 Task: Move all emails   from Email0090 from folder Inbox to folder Archive
Action: Mouse moved to (621, 107)
Screenshot: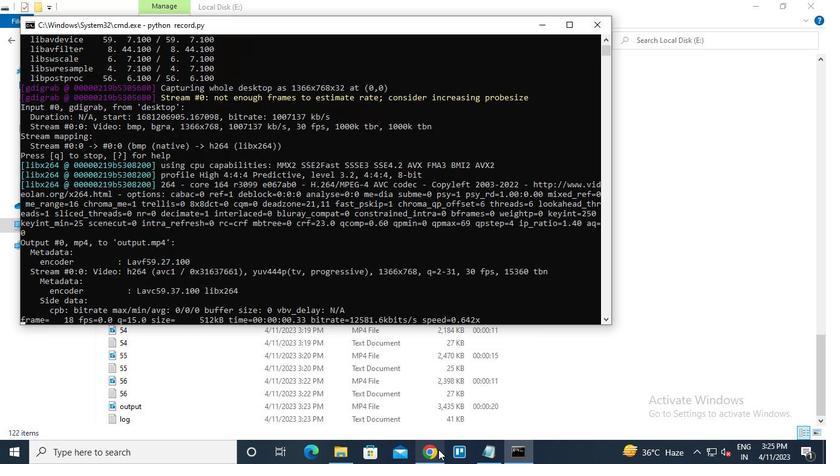 
Action: Mouse pressed left at (621, 107)
Screenshot: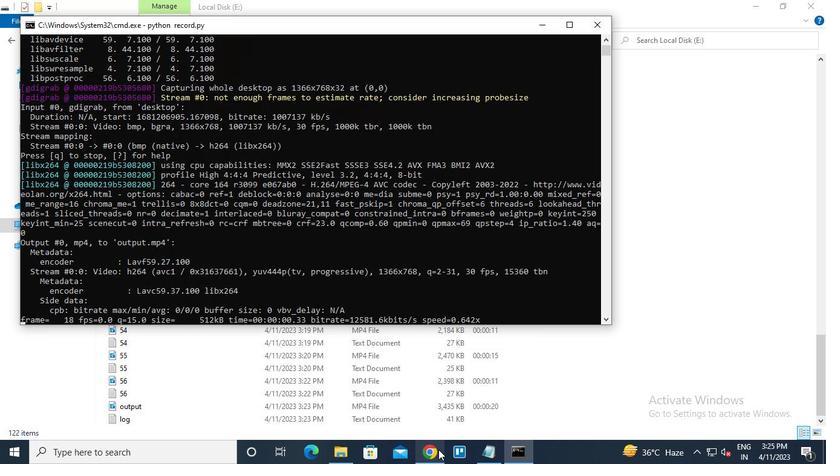 
Action: Mouse moved to (285, 76)
Screenshot: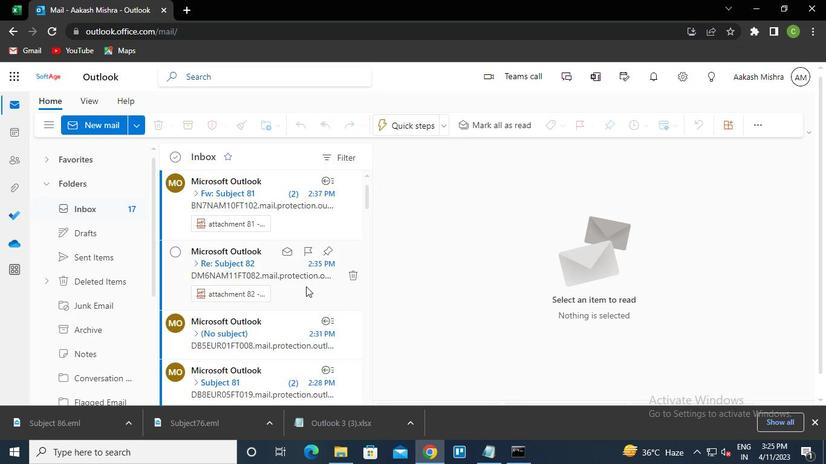 
Action: Mouse pressed left at (285, 76)
Screenshot: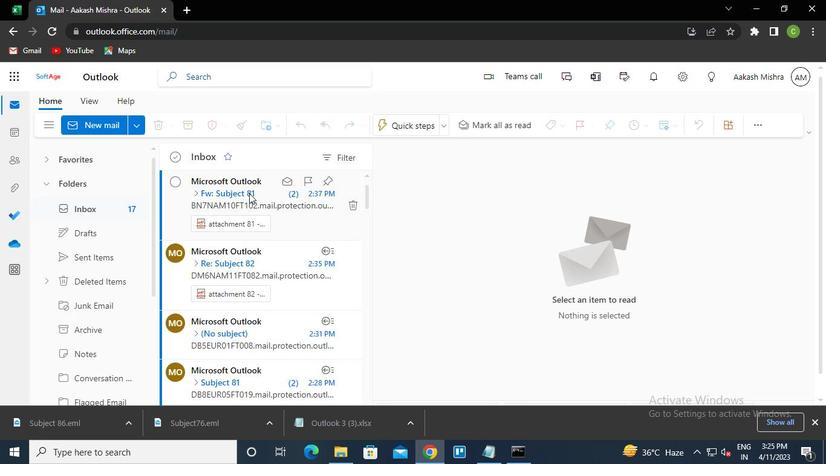 
Action: Keyboard p
Screenshot: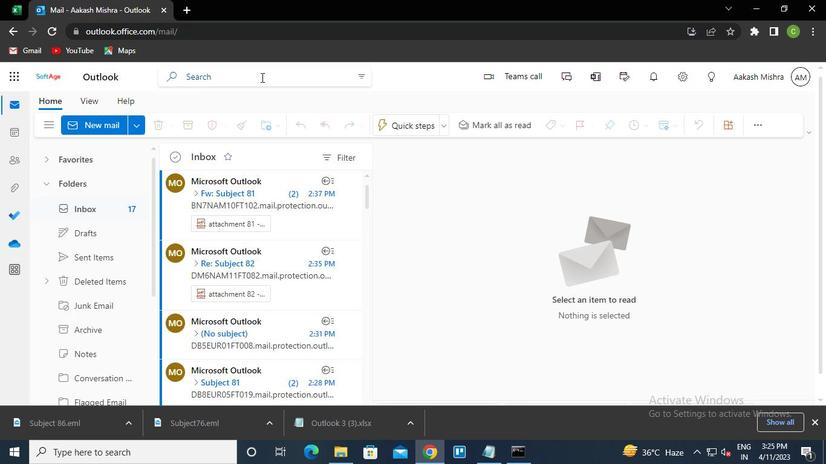 
Action: Keyboard a
Screenshot: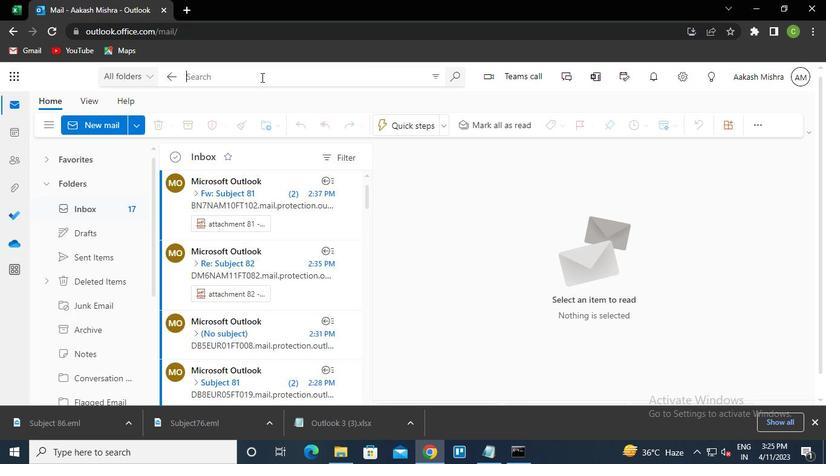 
Action: Keyboard r
Screenshot: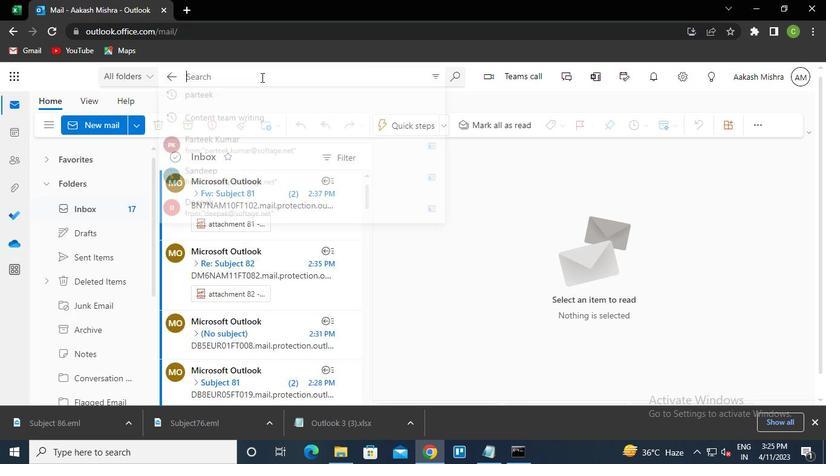 
Action: Keyboard t
Screenshot: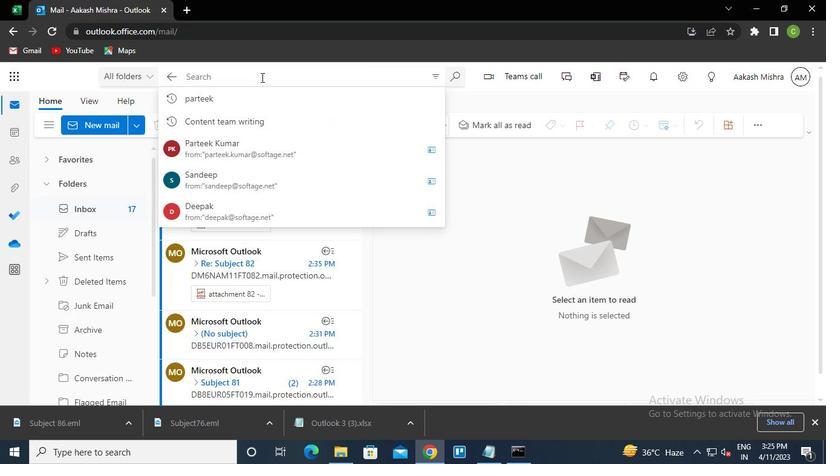 
Action: Keyboard e
Screenshot: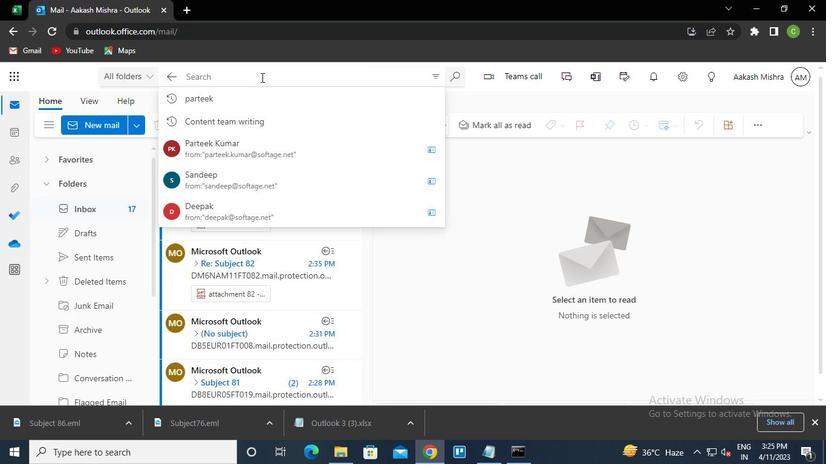 
Action: Keyboard e
Screenshot: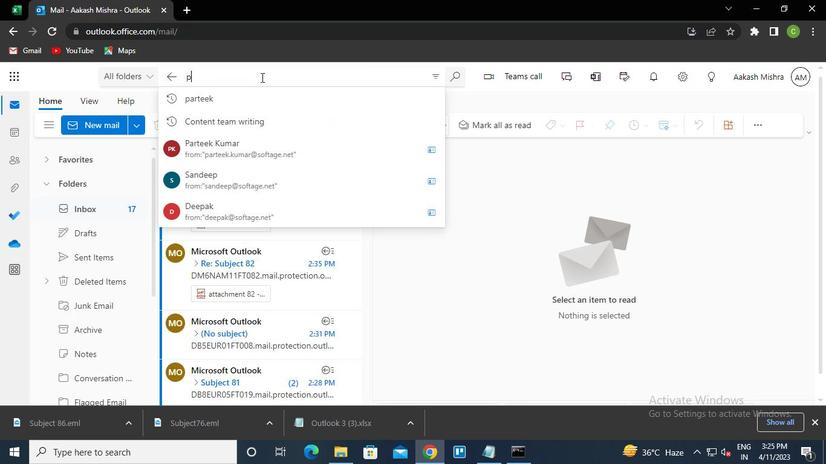 
Action: Keyboard k
Screenshot: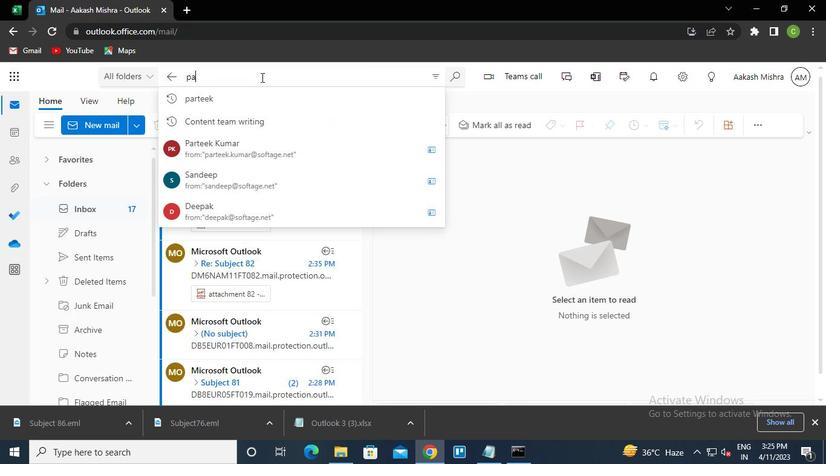 
Action: Keyboard Key.enter
Screenshot: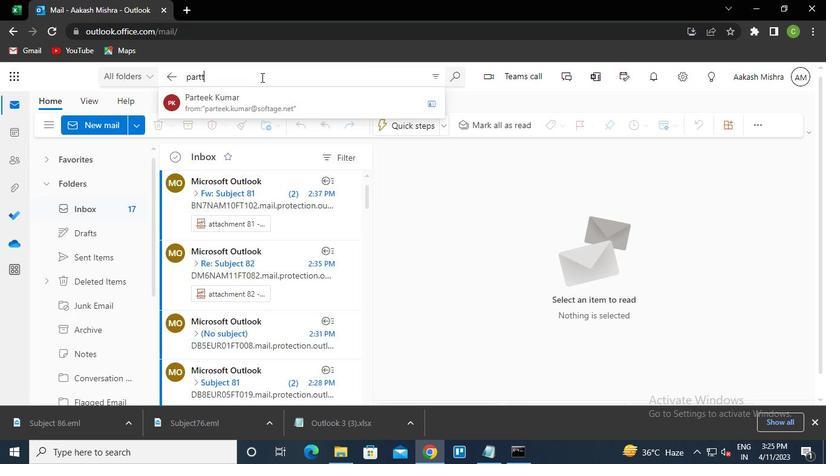 
Action: Mouse moved to (177, 188)
Screenshot: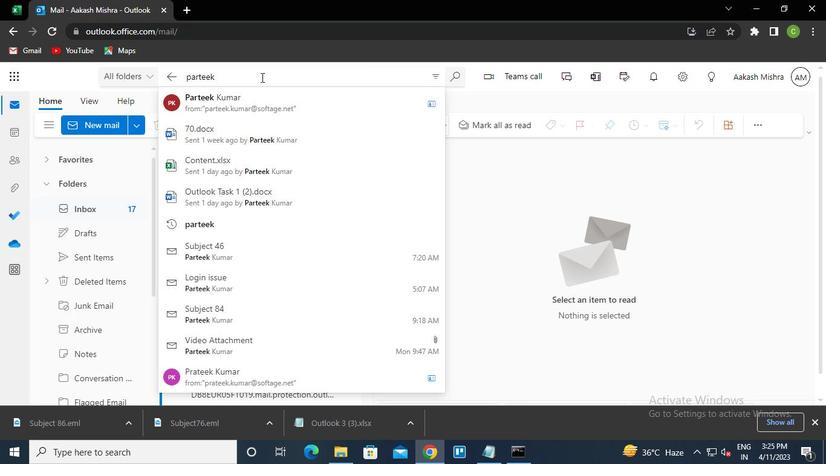 
Action: Mouse pressed left at (177, 188)
Screenshot: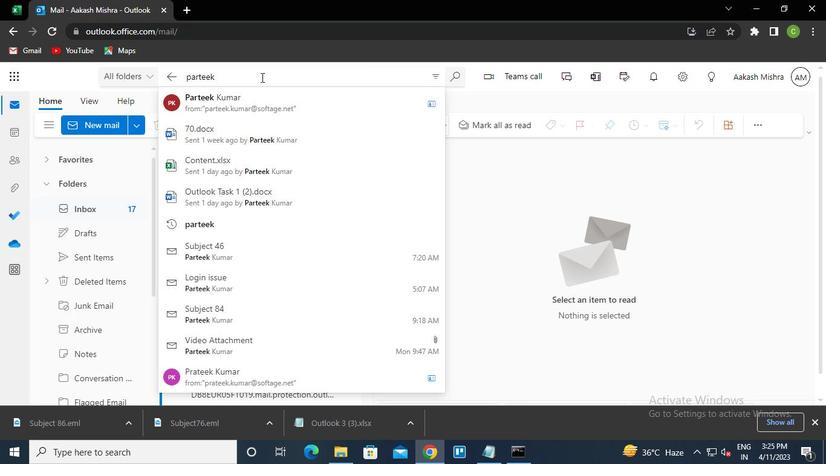 
Action: Mouse moved to (177, 239)
Screenshot: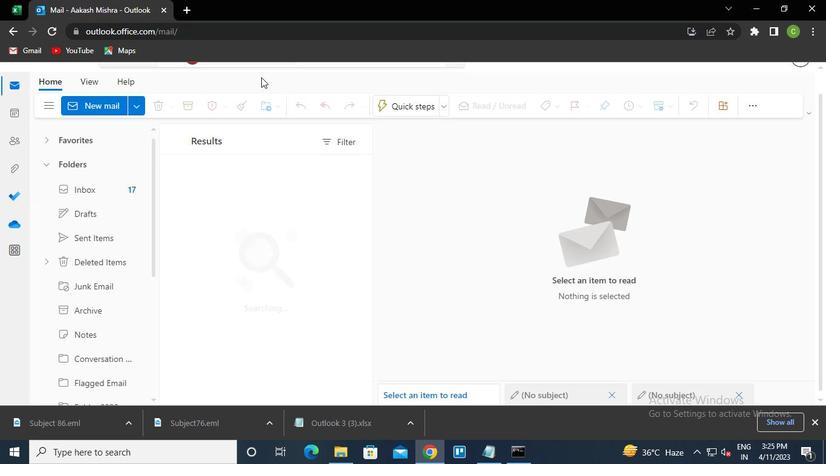 
Action: Mouse pressed left at (177, 239)
Screenshot: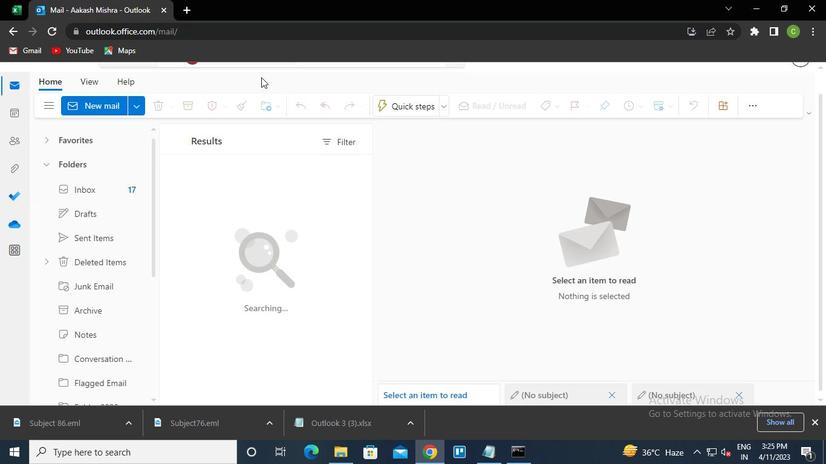 
Action: Mouse moved to (177, 289)
Screenshot: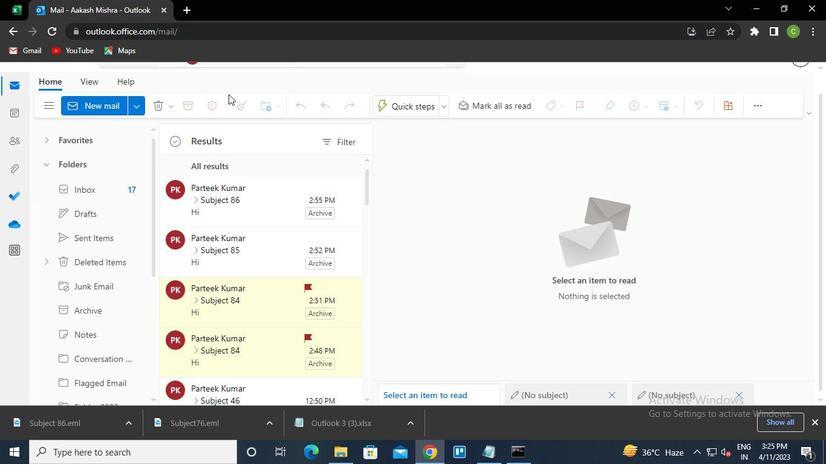 
Action: Mouse pressed left at (177, 289)
Screenshot: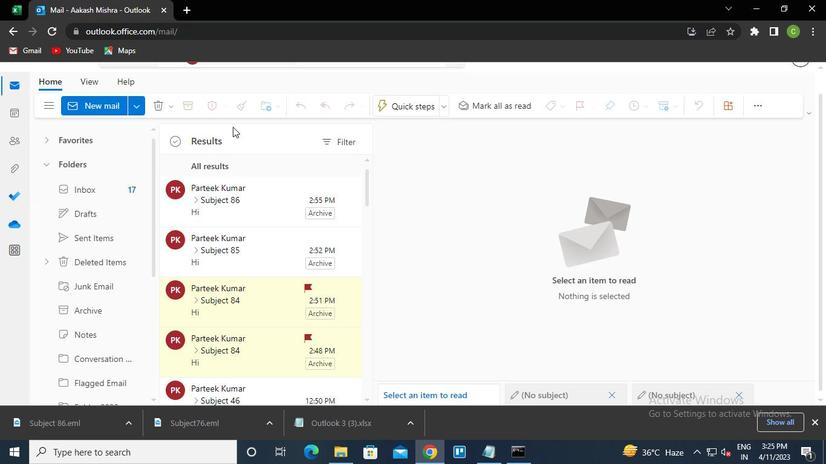 
Action: Mouse moved to (174, 363)
Screenshot: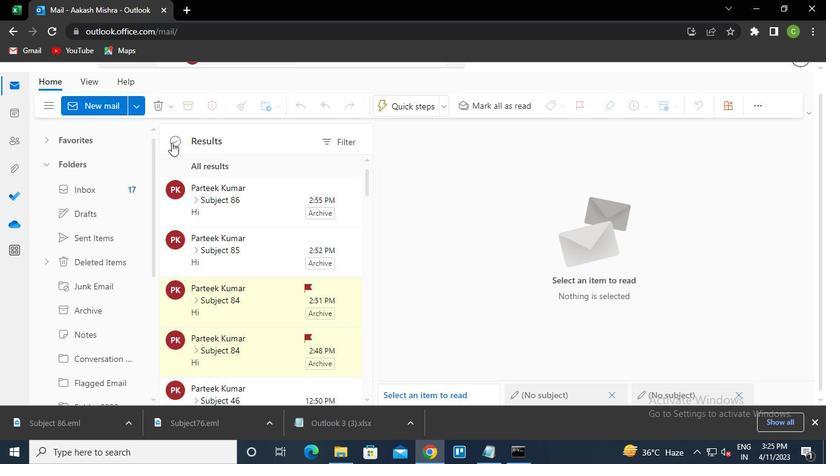 
Action: Mouse pressed left at (174, 363)
Screenshot: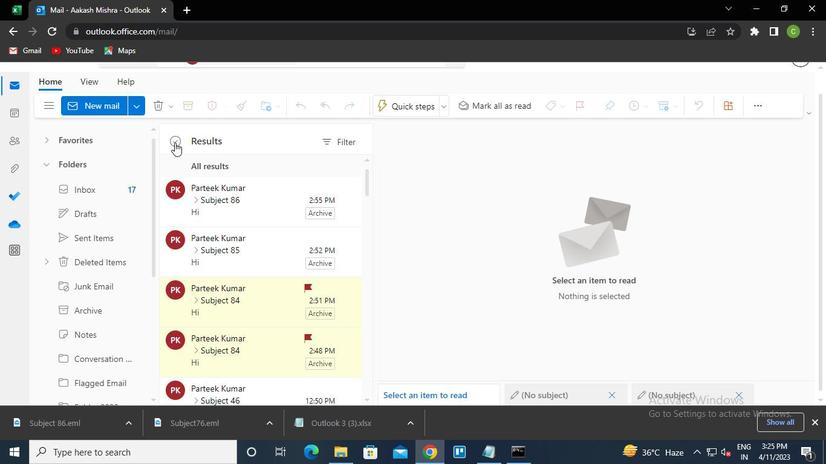 
Action: Mouse moved to (177, 292)
Screenshot: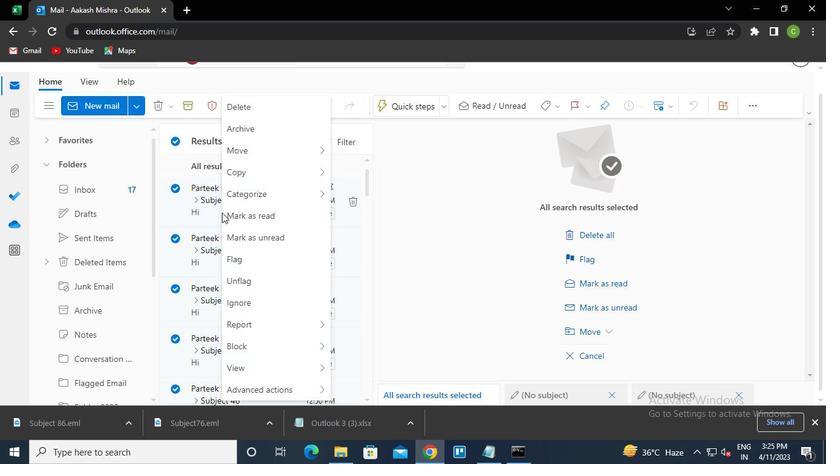 
Action: Mouse pressed left at (177, 292)
Screenshot: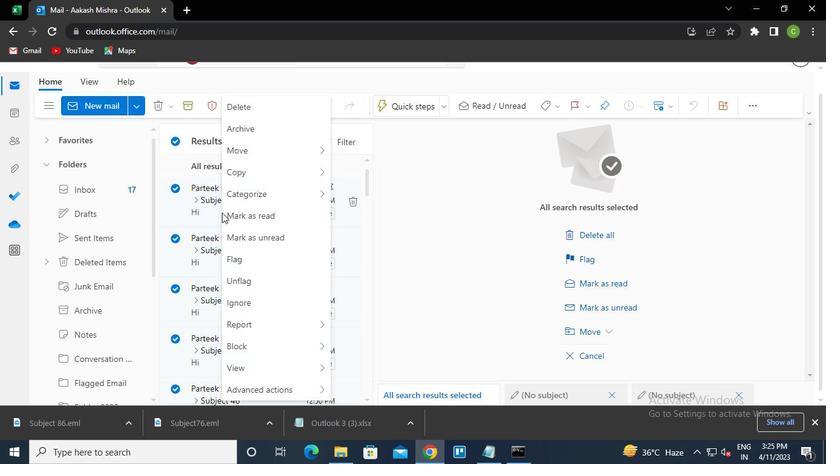 
Action: Mouse moved to (177, 331)
Screenshot: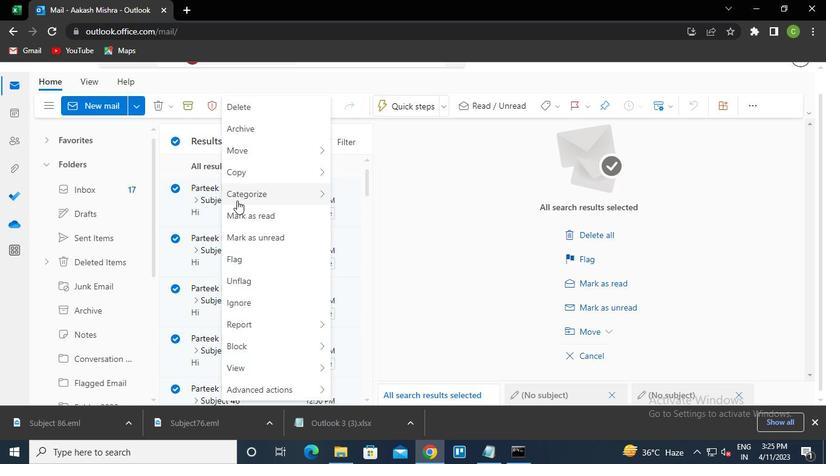 
Action: Mouse pressed left at (177, 331)
Screenshot: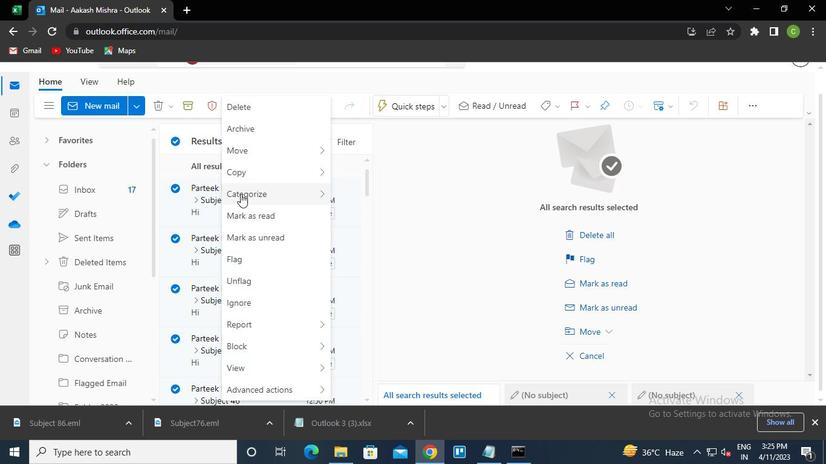 
Action: Mouse moved to (175, 272)
Screenshot: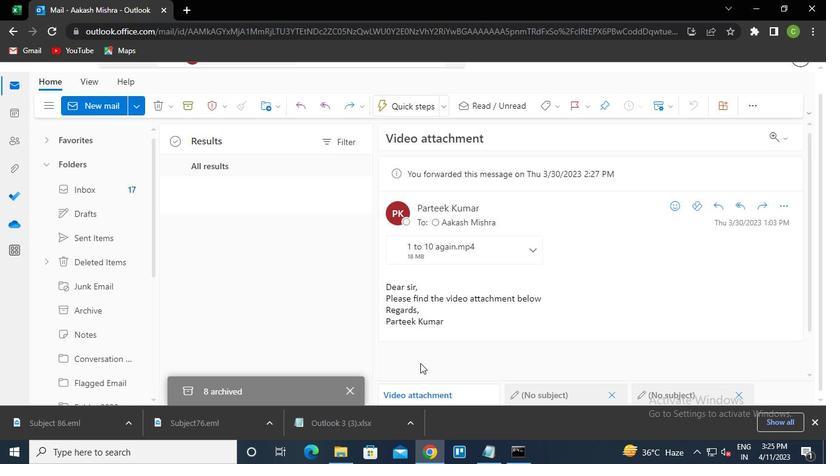 
Action: Mouse pressed left at (175, 272)
Screenshot: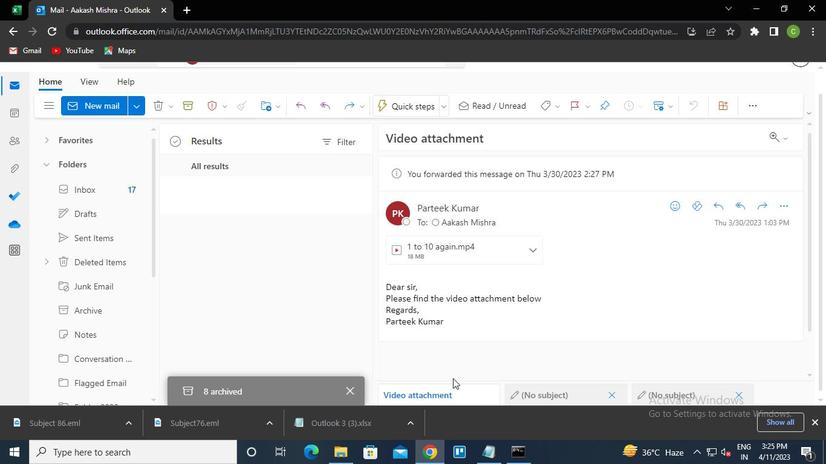 
Action: Mouse moved to (177, 319)
Screenshot: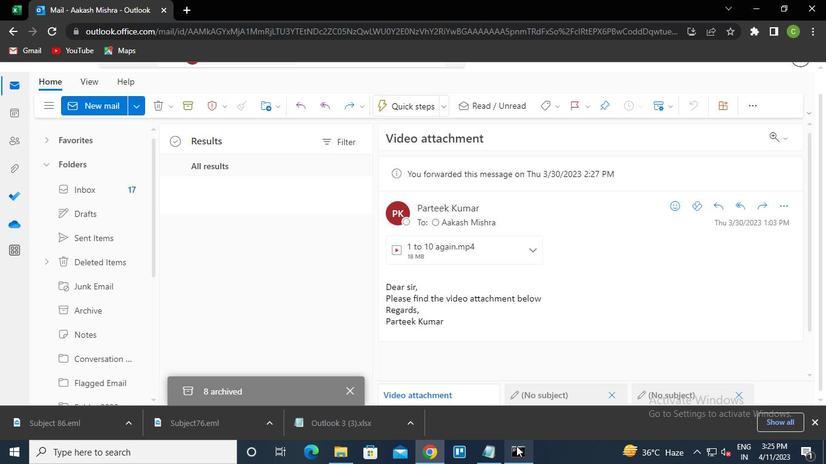 
Action: Mouse pressed left at (177, 319)
Screenshot: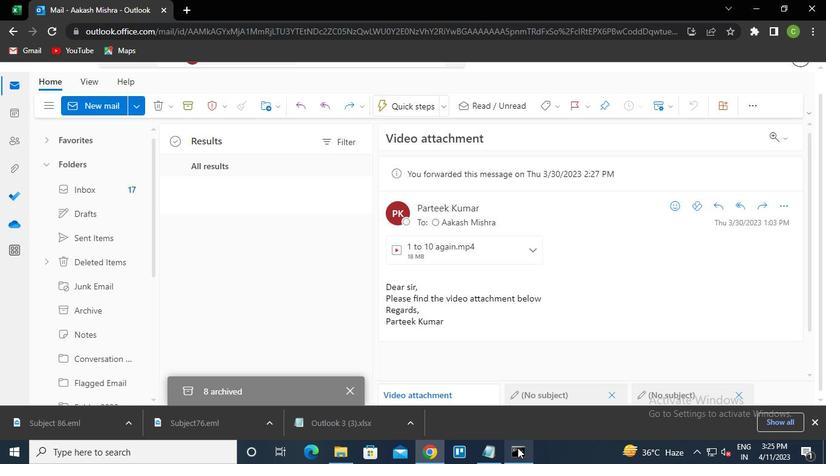 
Action: Mouse moved to (179, 369)
Screenshot: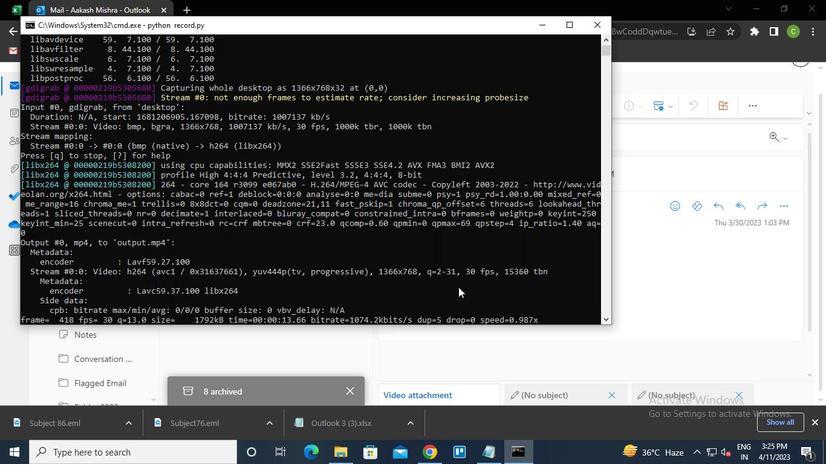 
Action: Mouse pressed left at (179, 369)
Screenshot: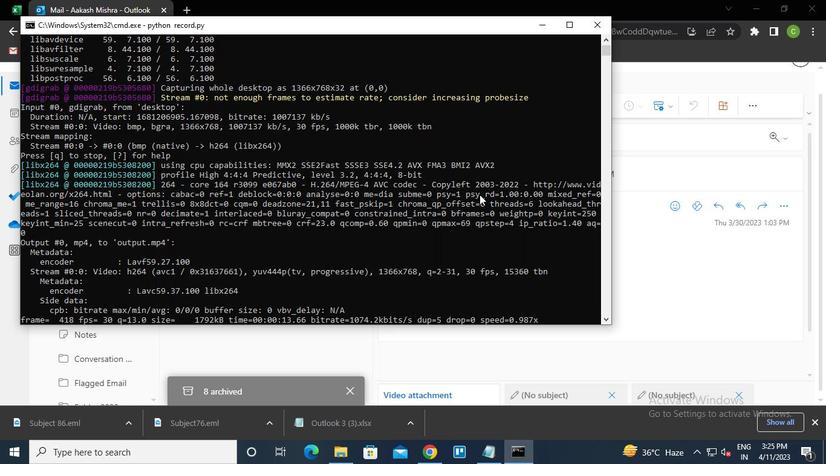 
Action: Mouse moved to (239, 251)
Screenshot: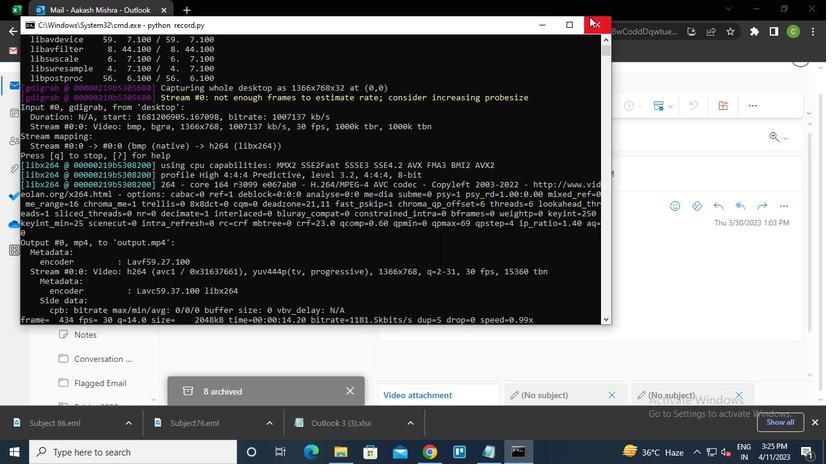 
Action: Mouse pressed right at (239, 251)
Screenshot: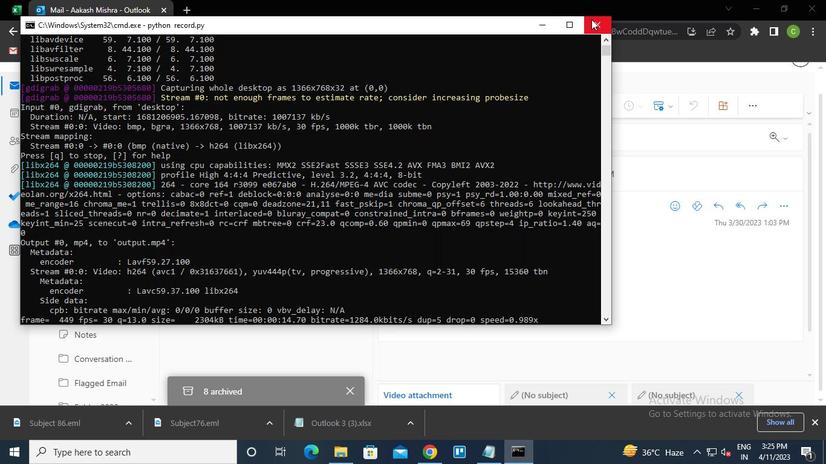 
Action: Mouse moved to (282, 134)
Screenshot: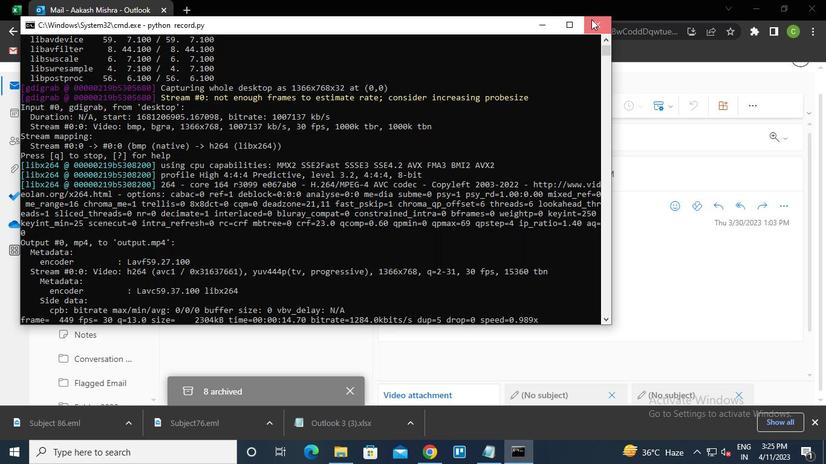 
Action: Mouse pressed left at (282, 134)
Screenshot: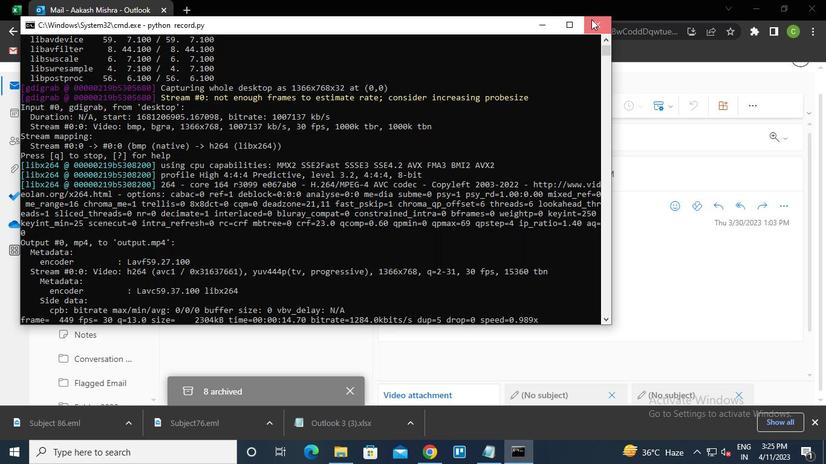 
Action: Mouse moved to (513, 445)
Screenshot: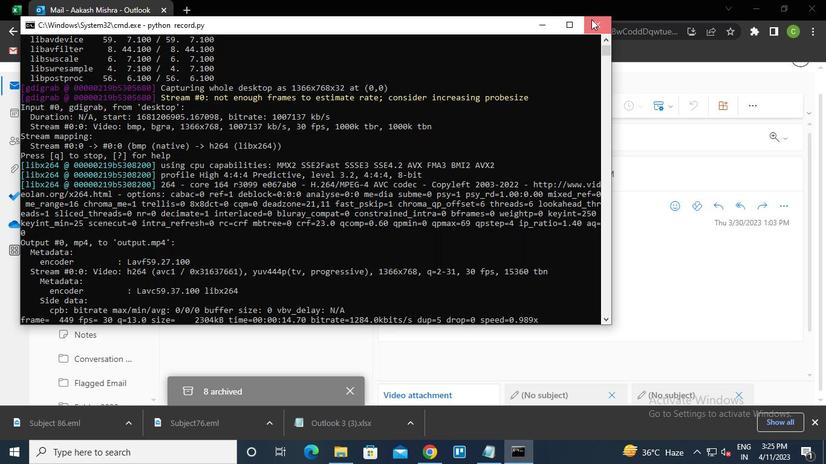 
Action: Mouse pressed left at (513, 445)
Screenshot: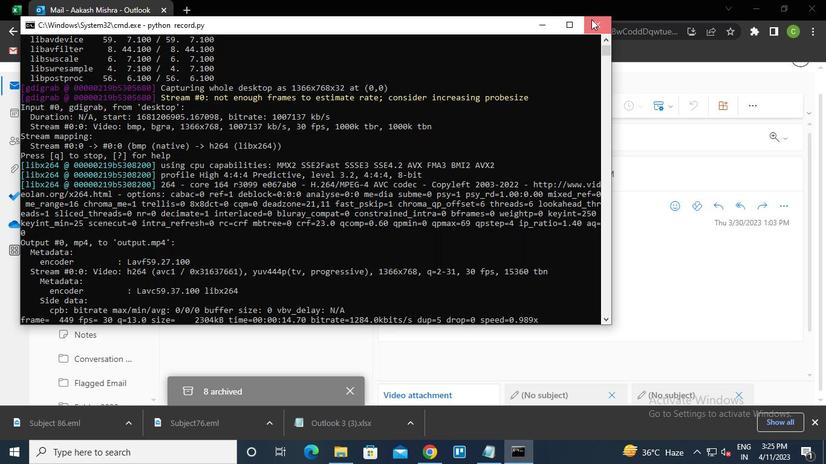 
Action: Mouse moved to (675, 104)
Screenshot: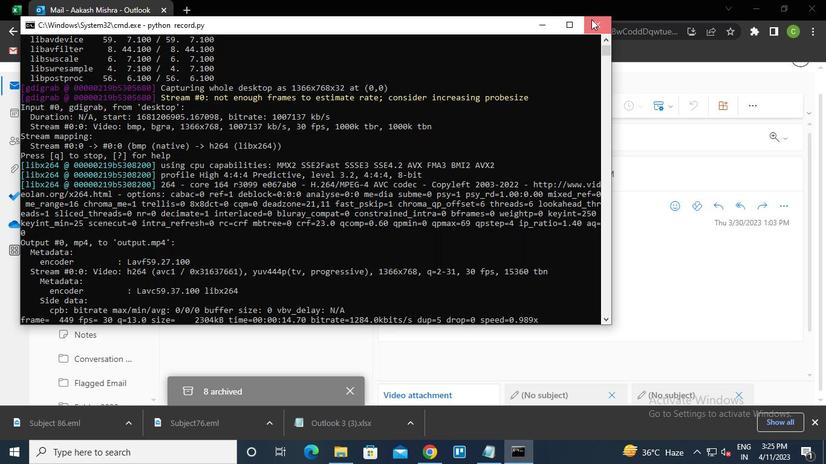 
Action: Mouse pressed left at (675, 104)
Screenshot: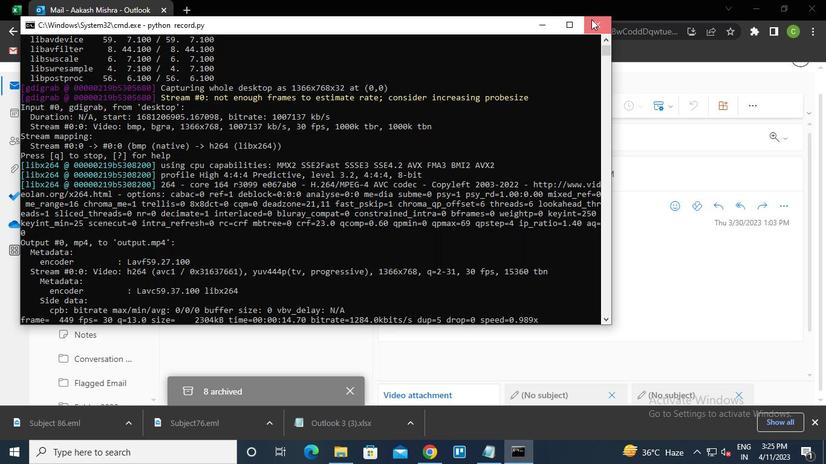 
Action: Mouse moved to (438, 450)
Screenshot: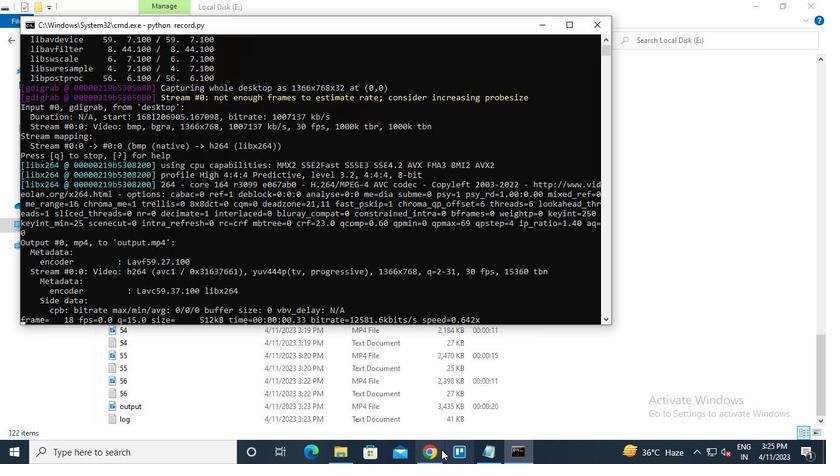 
Action: Mouse pressed left at (438, 450)
Screenshot: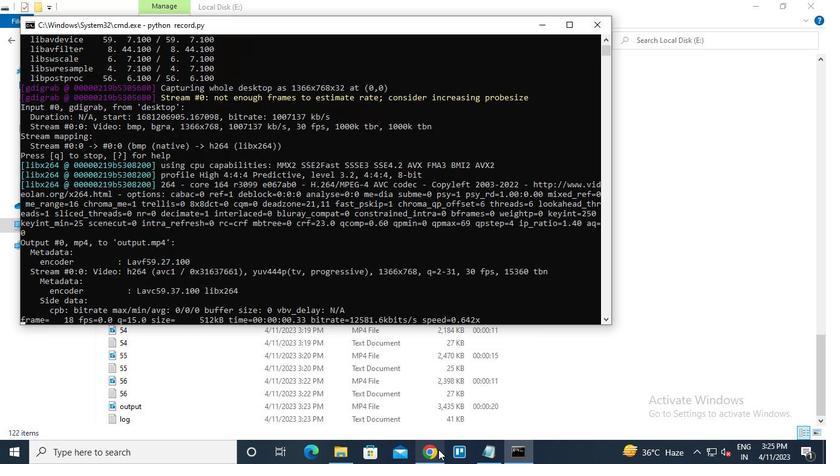 
Action: Mouse moved to (261, 77)
Screenshot: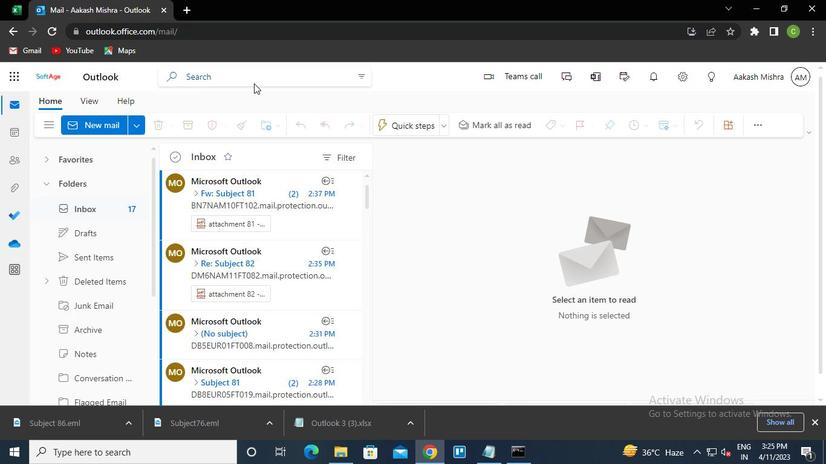 
Action: Mouse pressed left at (261, 77)
Screenshot: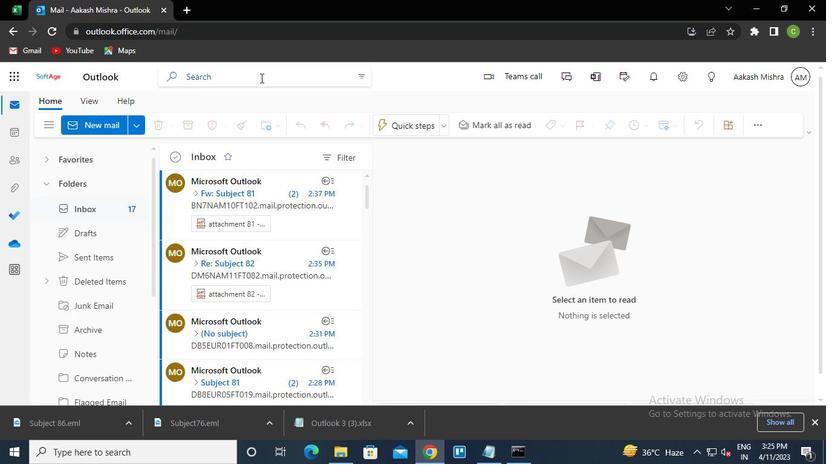 
Action: Keyboard p
Screenshot: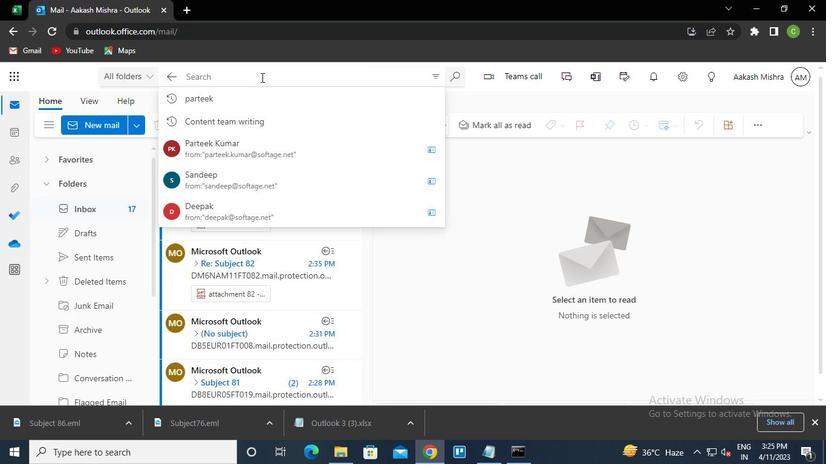 
Action: Keyboard a
Screenshot: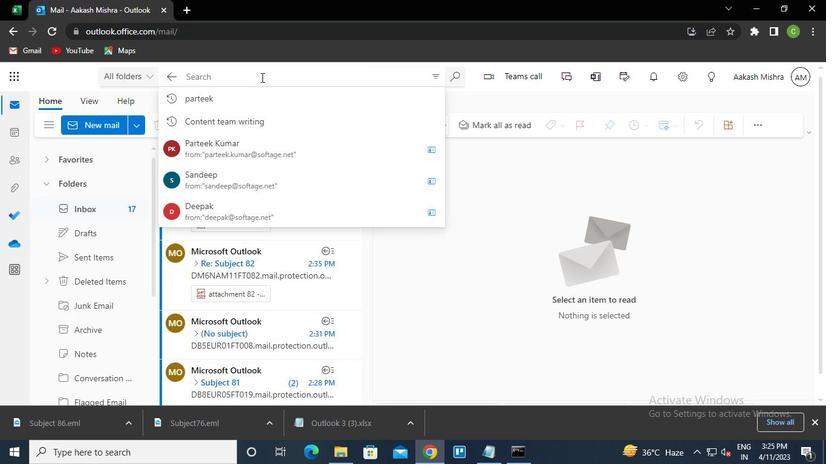 
Action: Keyboard r
Screenshot: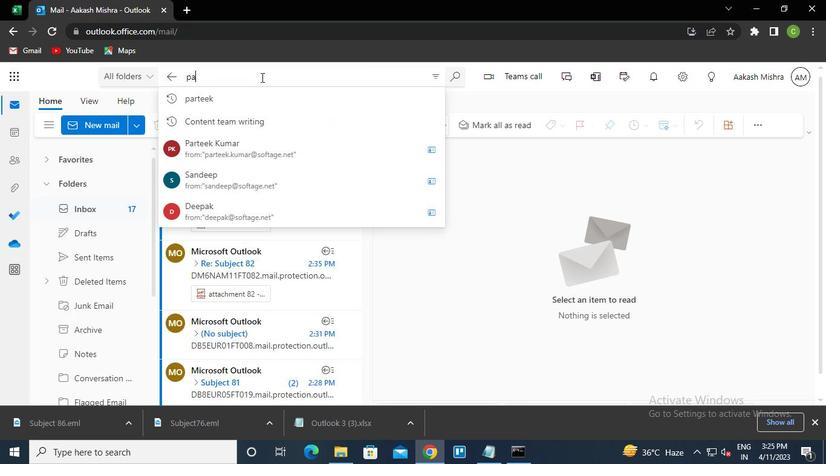 
Action: Keyboard t
Screenshot: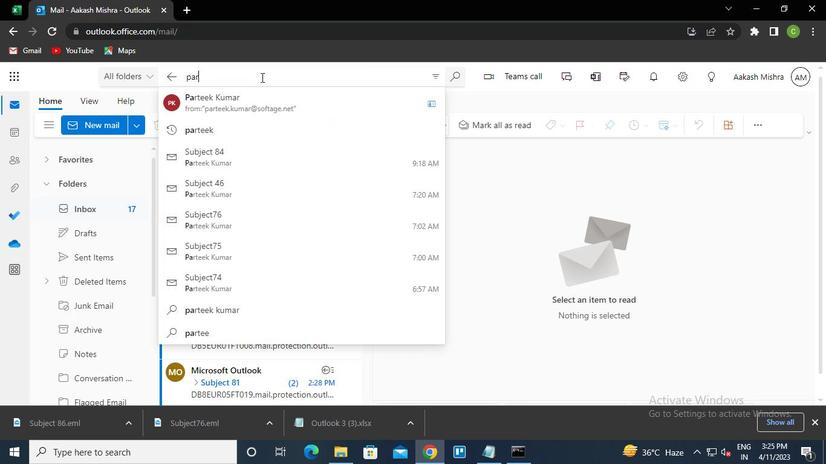 
Action: Keyboard t
Screenshot: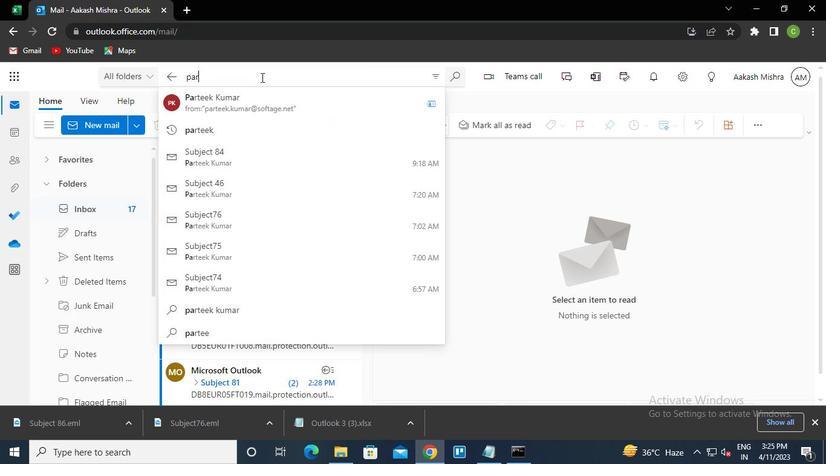 
Action: Keyboard Key.backspace
Screenshot: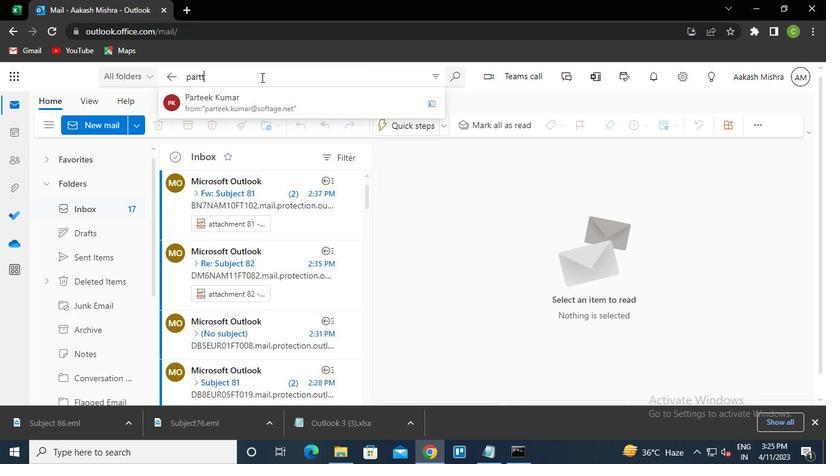 
Action: Keyboard e
Screenshot: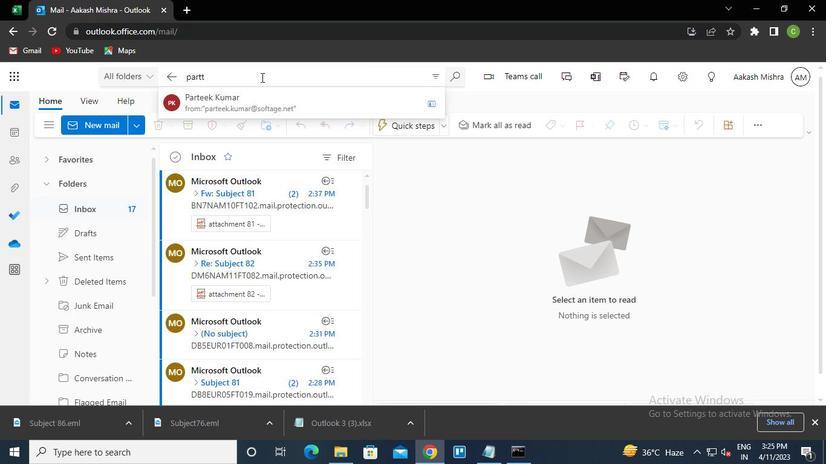 
Action: Keyboard e
Screenshot: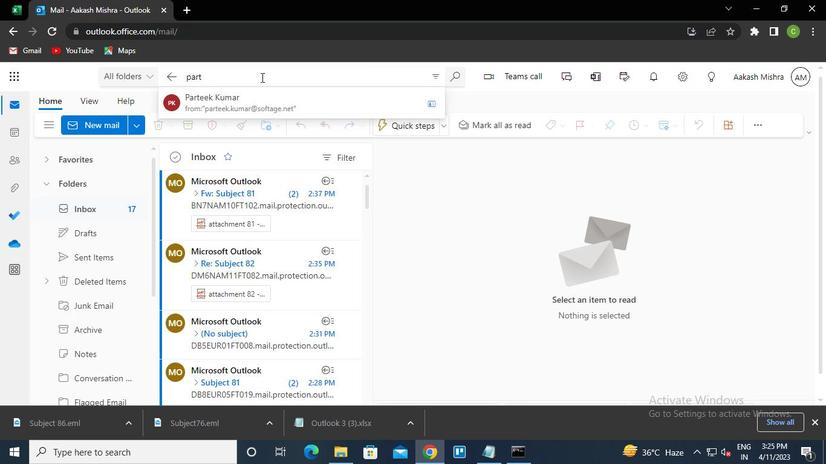 
Action: Keyboard k
Screenshot: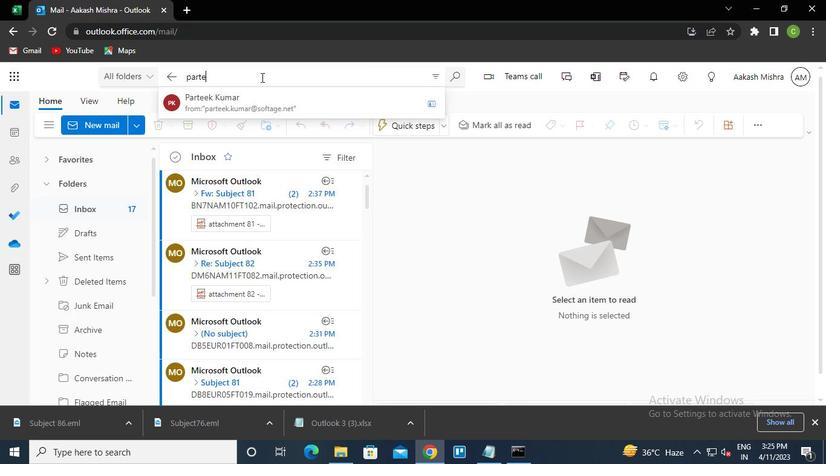 
Action: Keyboard Key.down
Screenshot: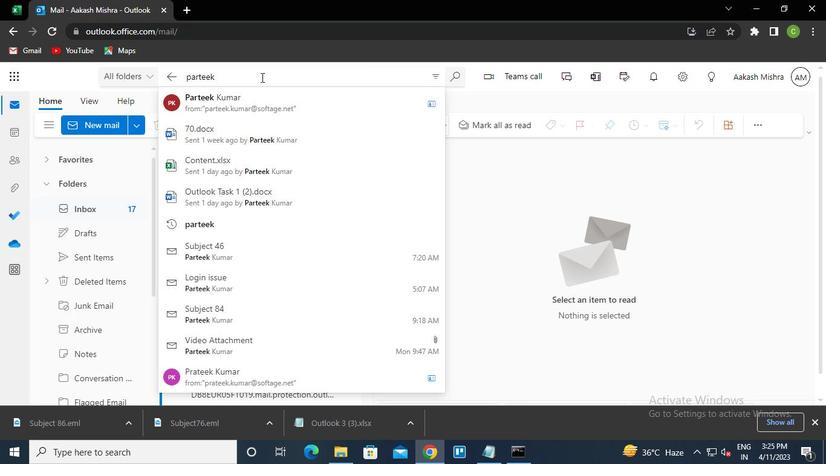 
Action: Keyboard Key.enter
Screenshot: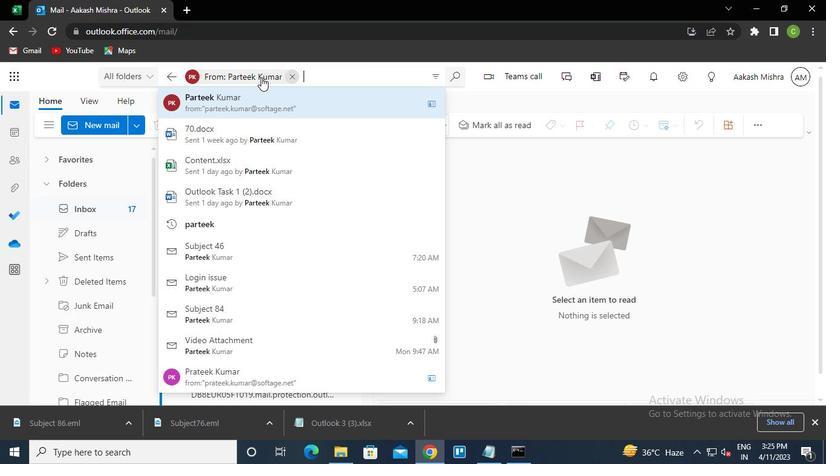 
Action: Mouse moved to (176, 142)
Screenshot: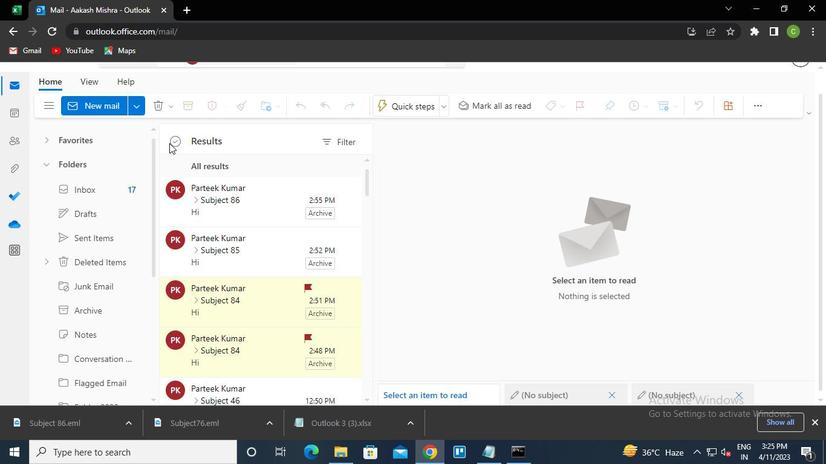 
Action: Mouse pressed left at (176, 142)
Screenshot: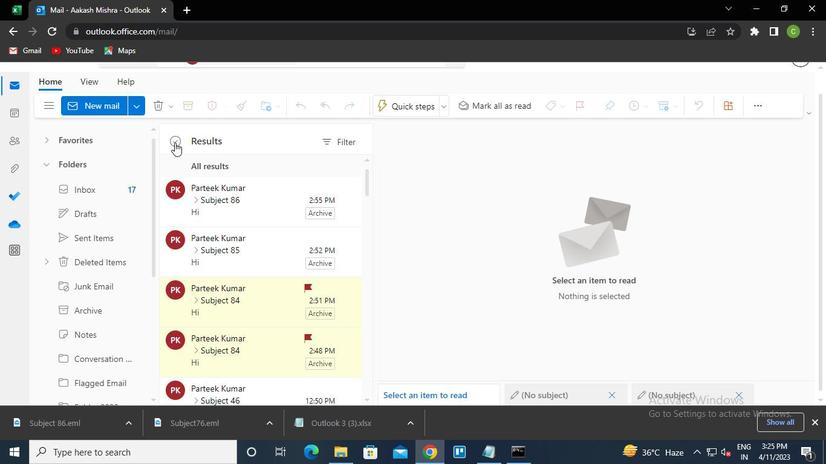 
Action: Mouse moved to (222, 213)
Screenshot: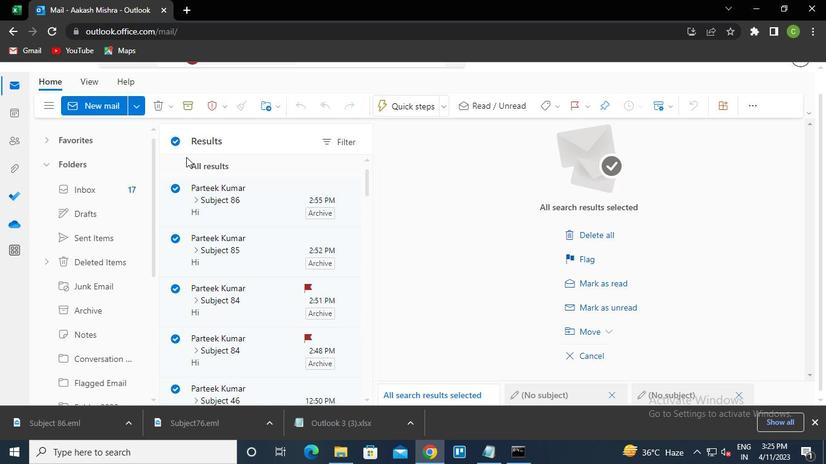 
Action: Mouse pressed right at (222, 213)
Screenshot: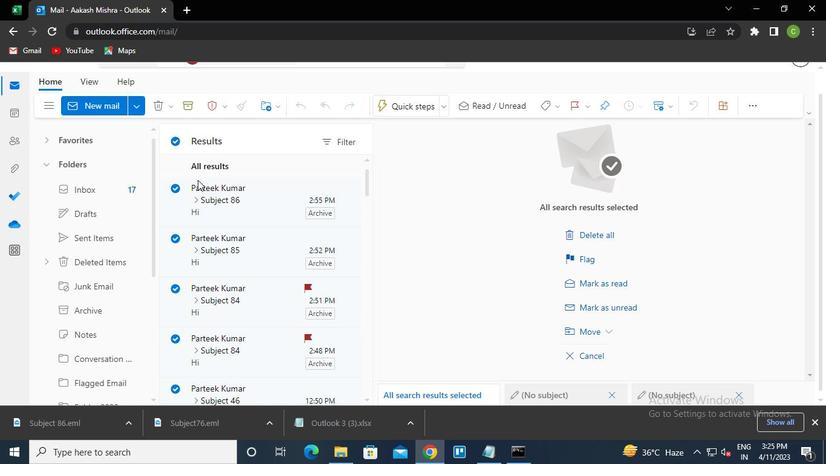 
Action: Mouse moved to (267, 132)
Screenshot: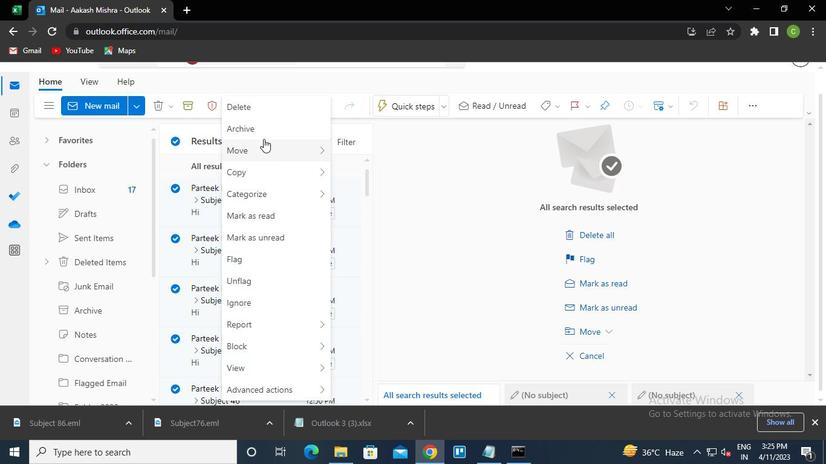 
Action: Mouse pressed left at (267, 132)
Screenshot: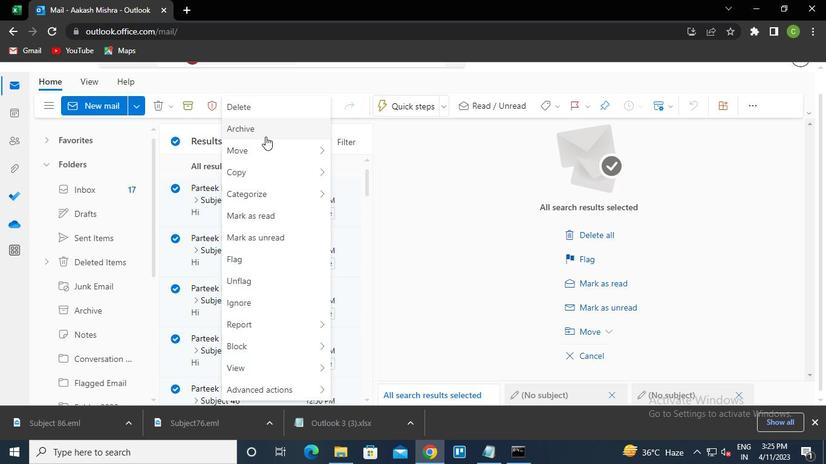 
Action: Mouse moved to (519, 451)
Screenshot: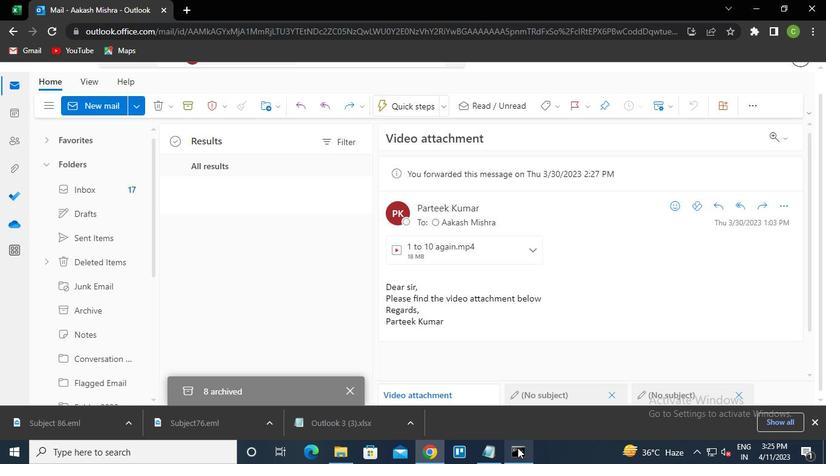 
Action: Mouse pressed left at (519, 451)
Screenshot: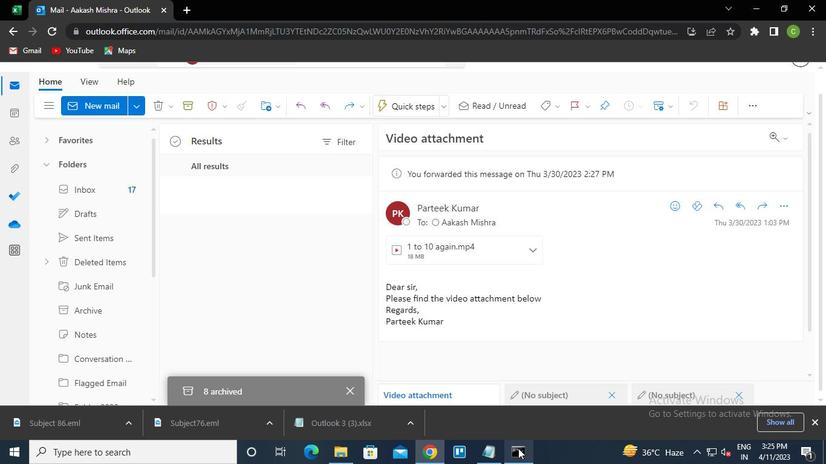 
Action: Mouse moved to (592, 19)
Screenshot: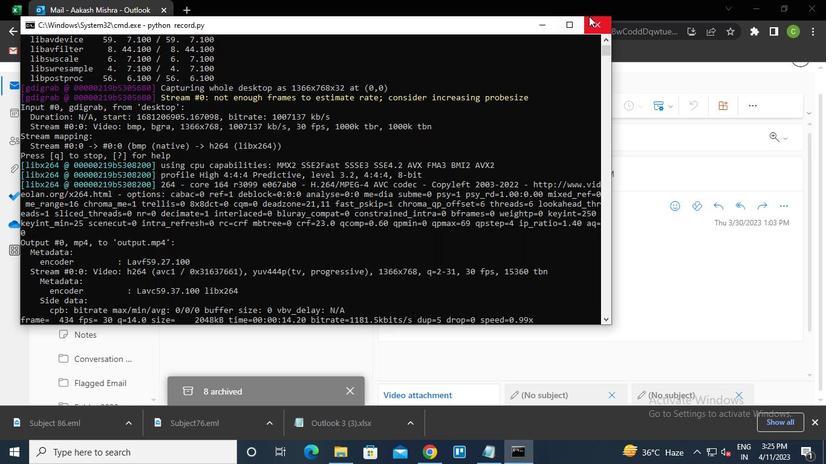 
Action: Mouse pressed left at (592, 19)
Screenshot: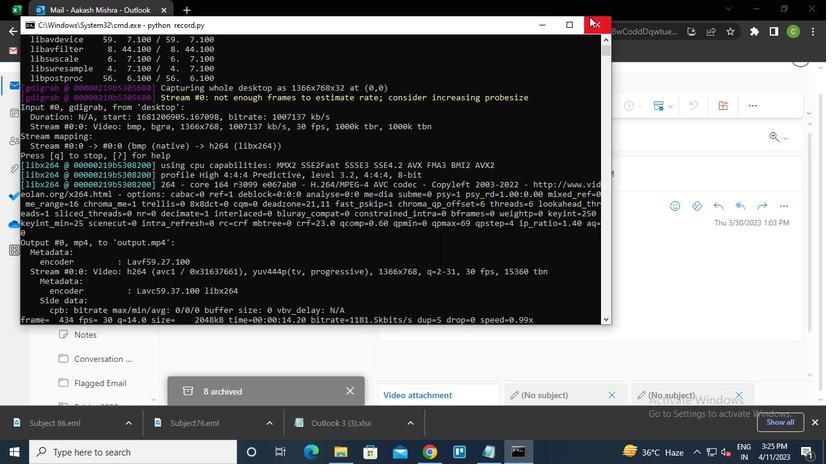 
